 Task: In the  document wisdom Apply all border to the tabe with  'with box; Style line and width 1/4 pt 'Select Header and apply  'Italics' Select the text and align it to the  Left
Action: Mouse moved to (459, 144)
Screenshot: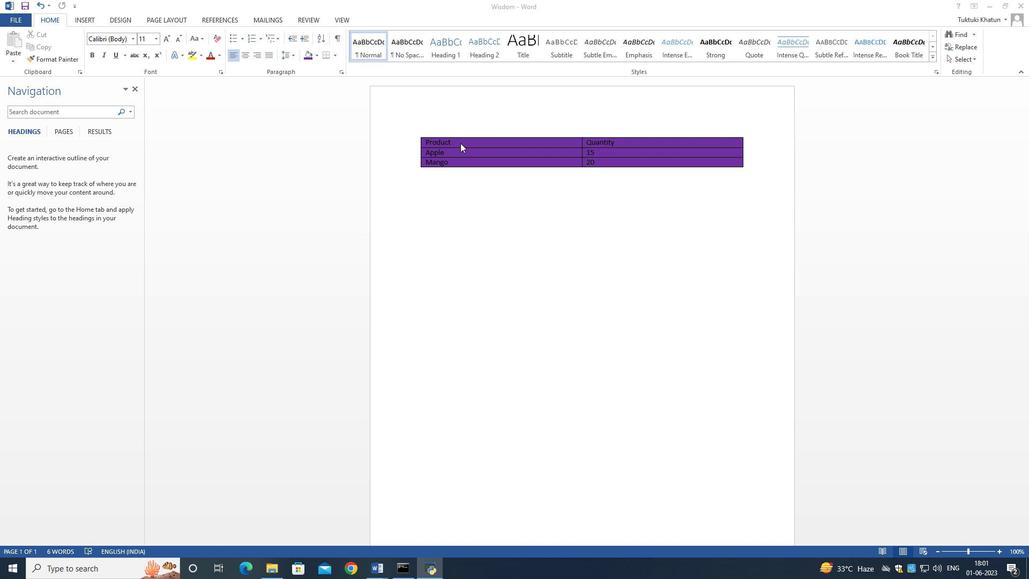
Action: Mouse pressed left at (459, 144)
Screenshot: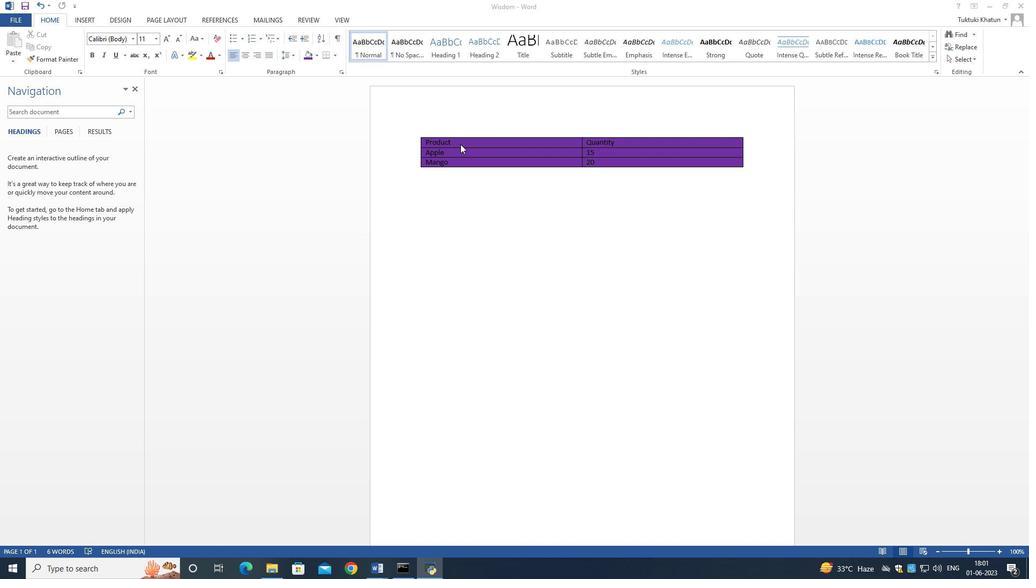 
Action: Mouse moved to (415, 135)
Screenshot: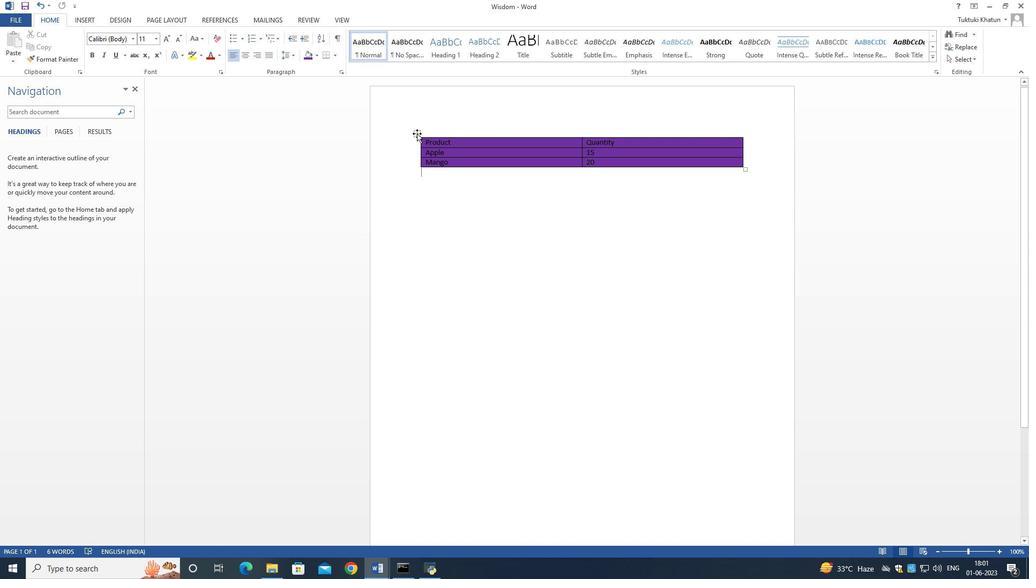 
Action: Mouse pressed left at (415, 135)
Screenshot: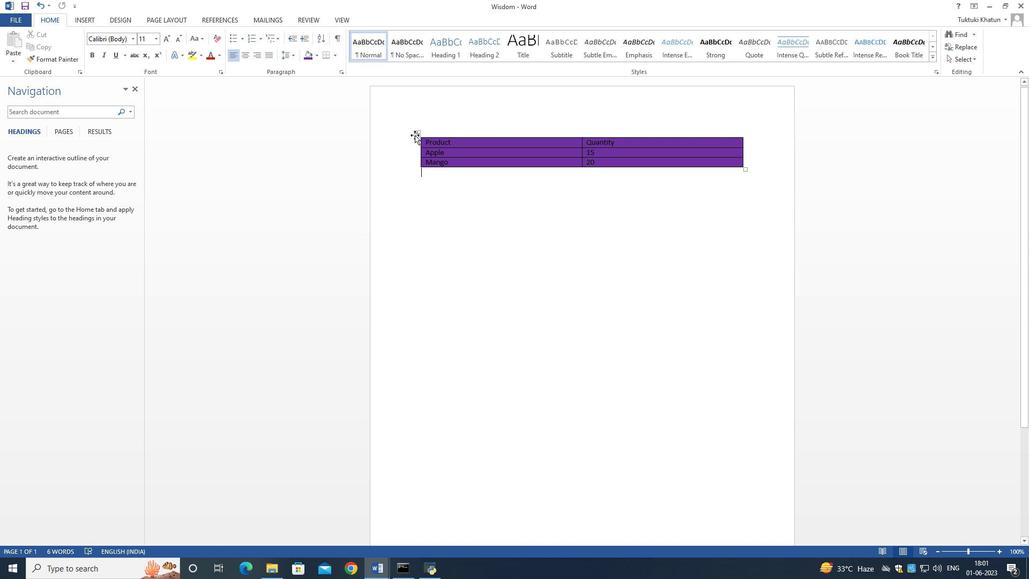 
Action: Mouse moved to (418, 134)
Screenshot: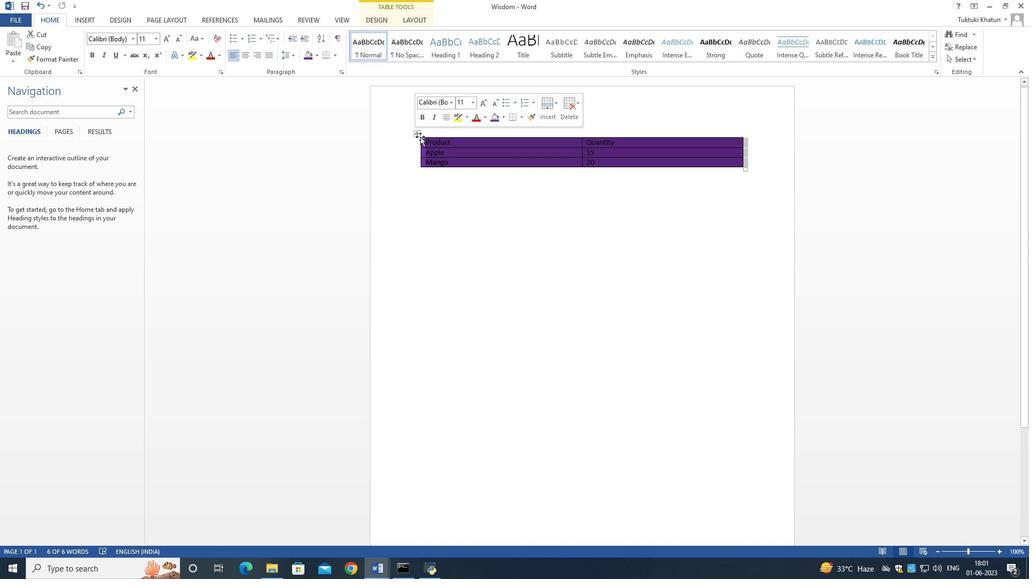 
Action: Mouse pressed left at (418, 134)
Screenshot: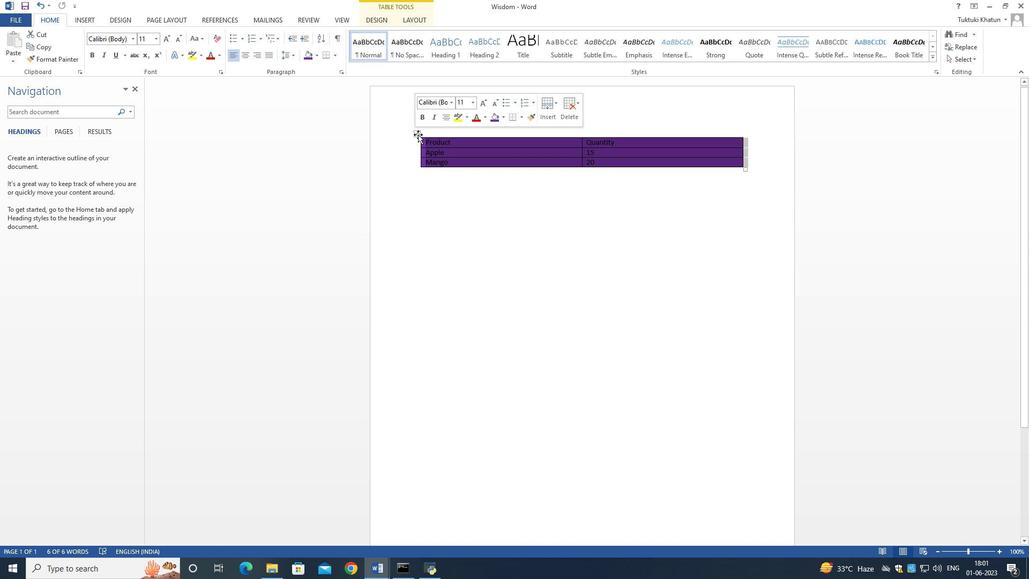 
Action: Mouse moved to (375, 19)
Screenshot: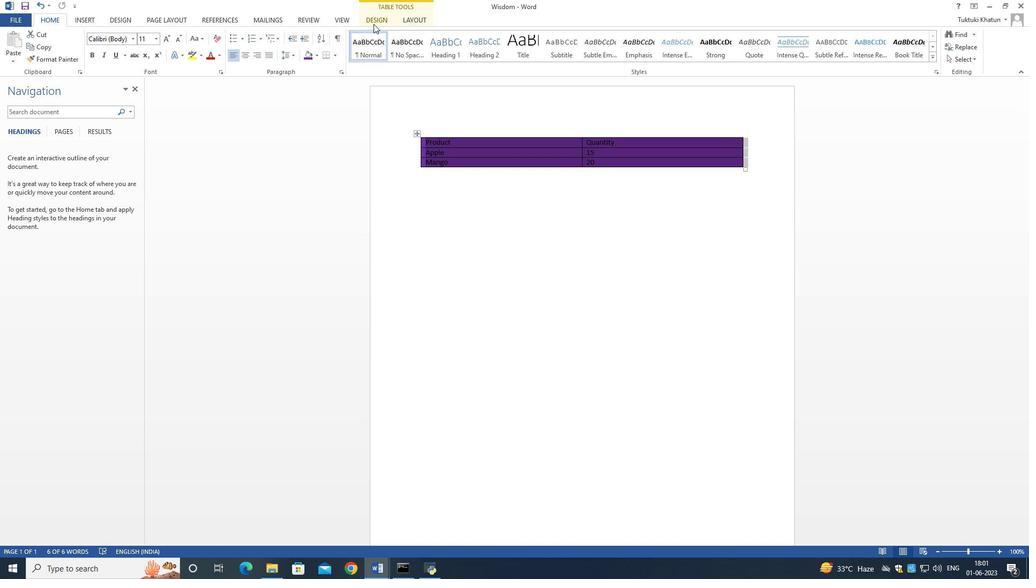 
Action: Mouse pressed left at (375, 19)
Screenshot: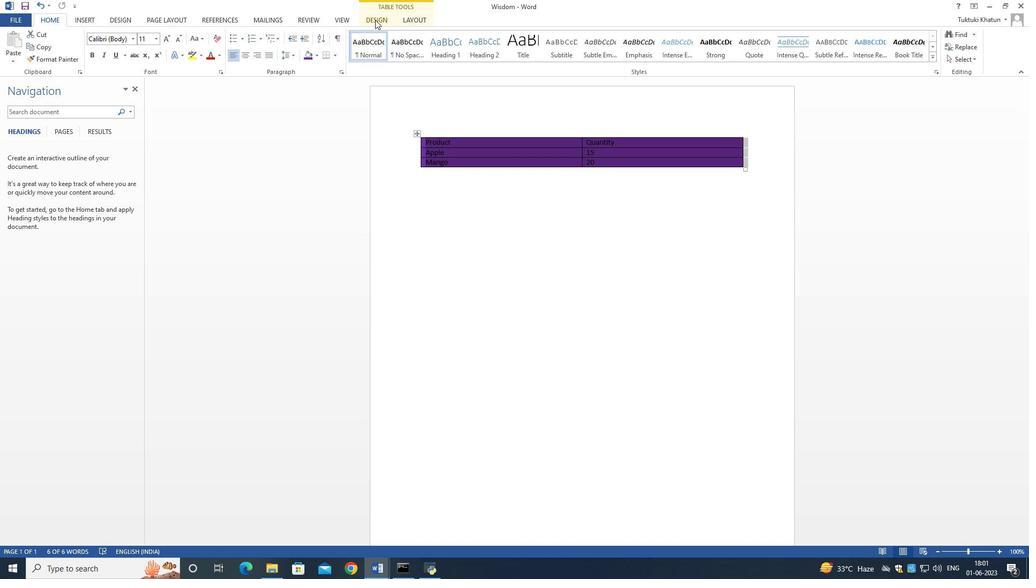 
Action: Mouse moved to (794, 55)
Screenshot: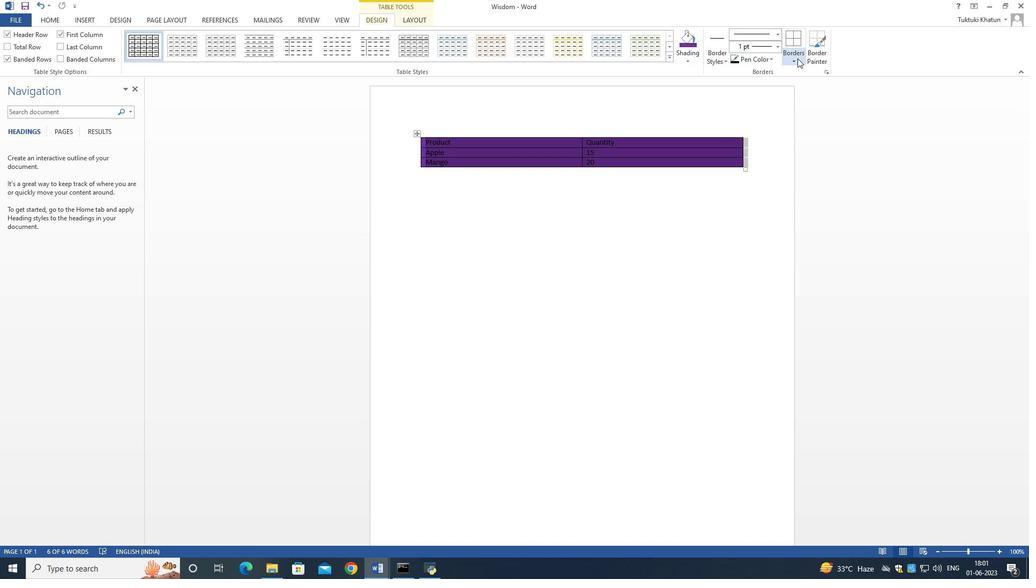 
Action: Mouse pressed left at (794, 55)
Screenshot: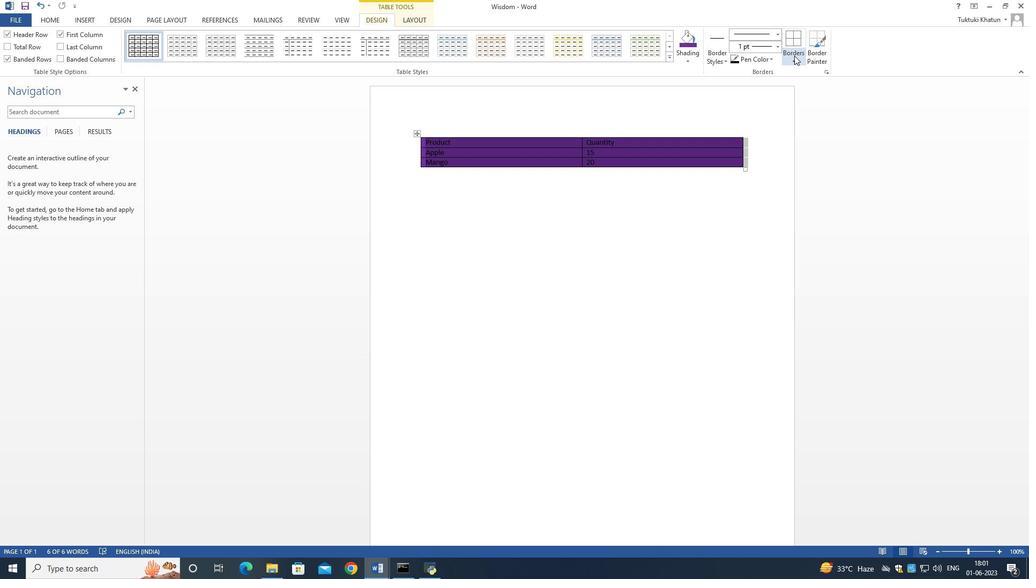
Action: Mouse moved to (825, 263)
Screenshot: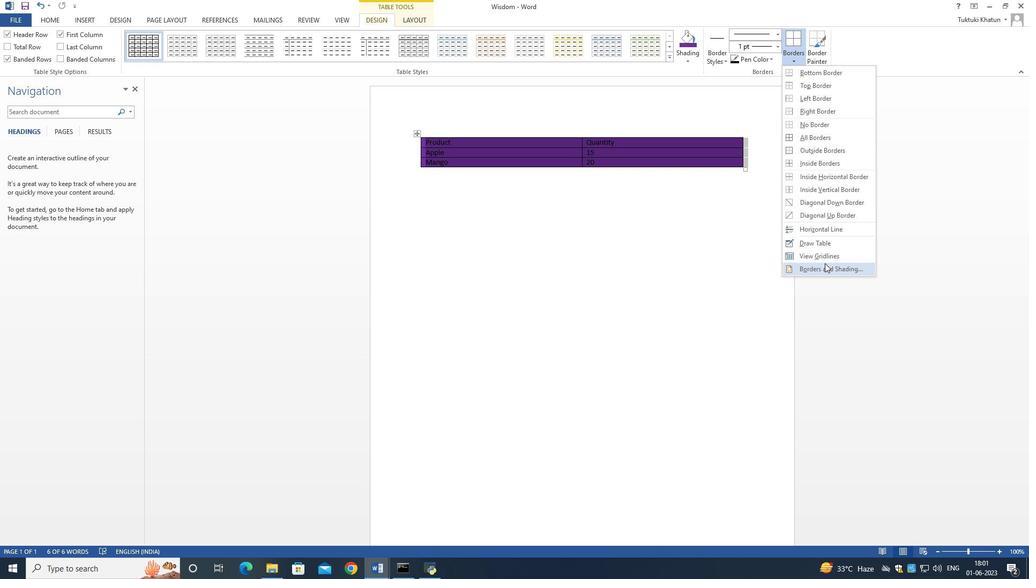 
Action: Mouse pressed left at (825, 263)
Screenshot: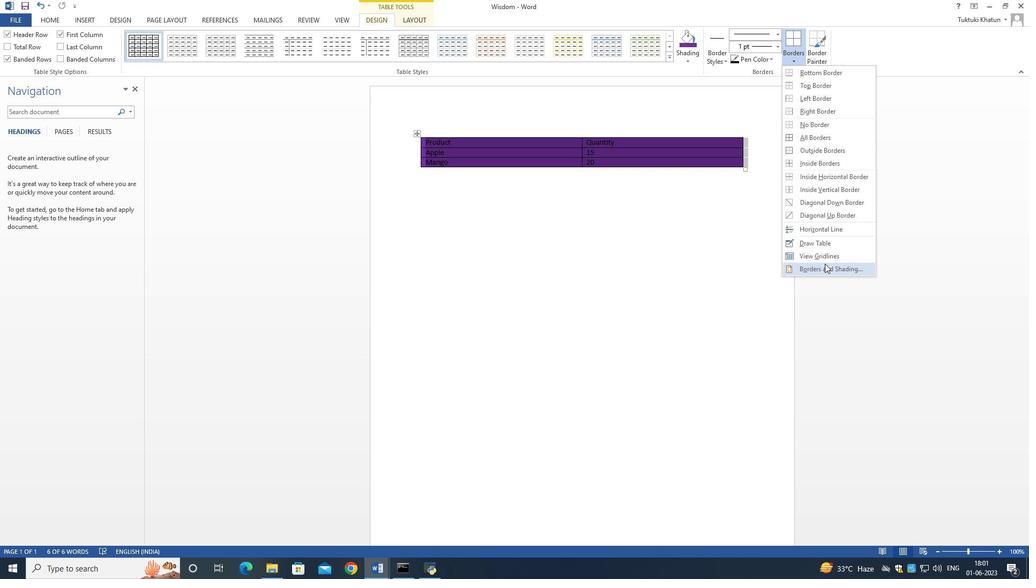 
Action: Mouse moved to (388, 235)
Screenshot: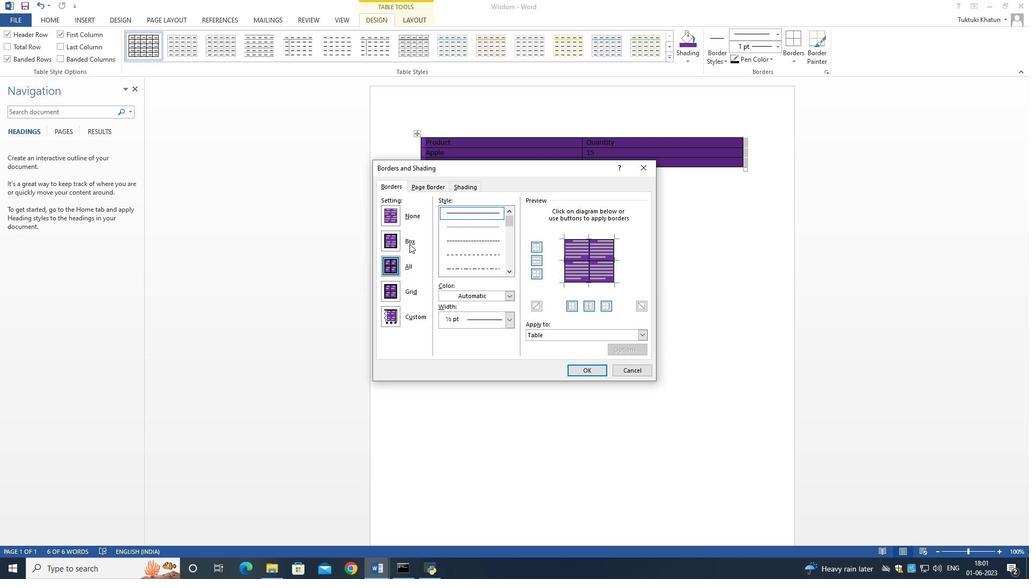 
Action: Mouse pressed left at (388, 235)
Screenshot: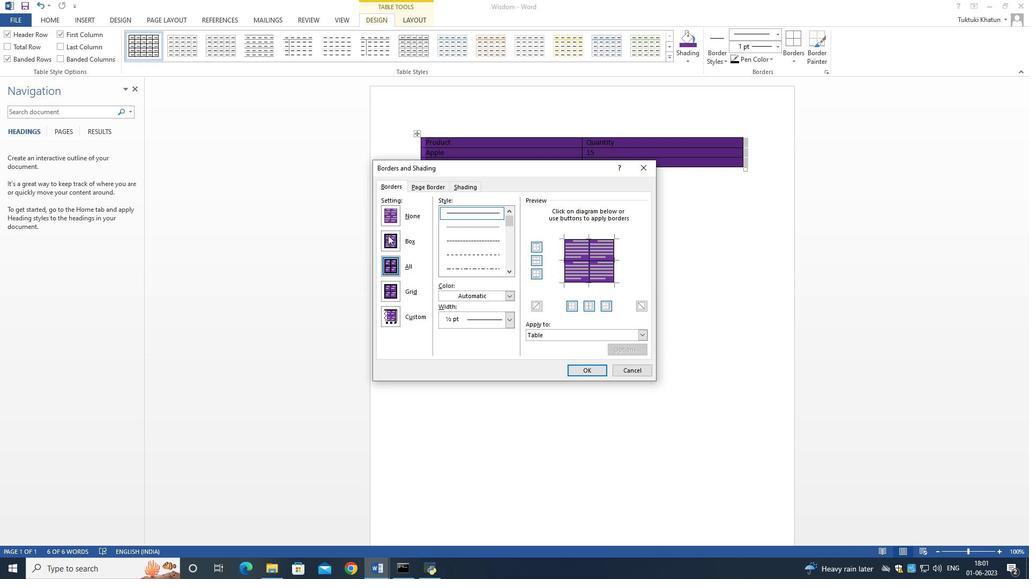 
Action: Mouse moved to (510, 323)
Screenshot: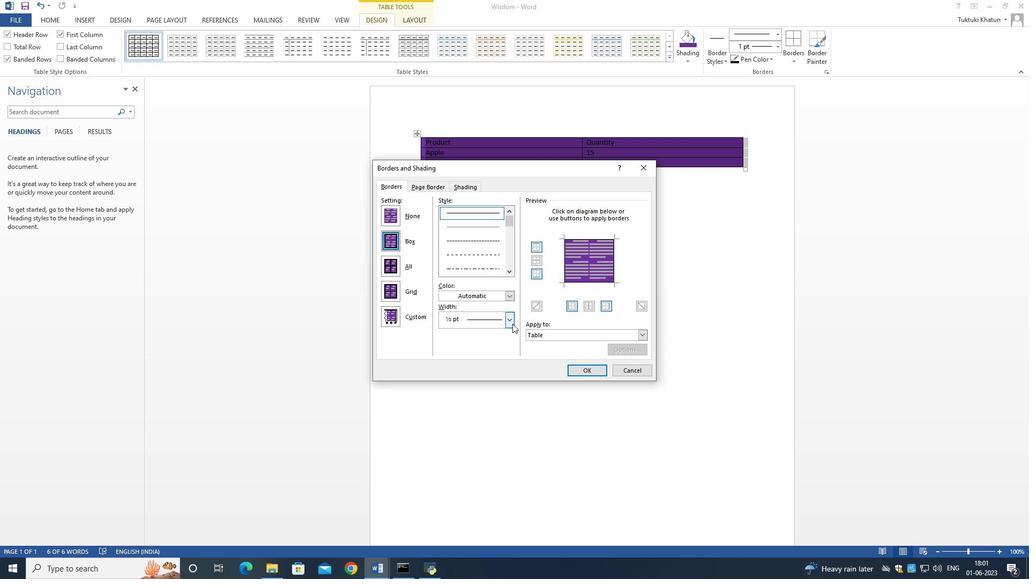 
Action: Mouse pressed left at (510, 323)
Screenshot: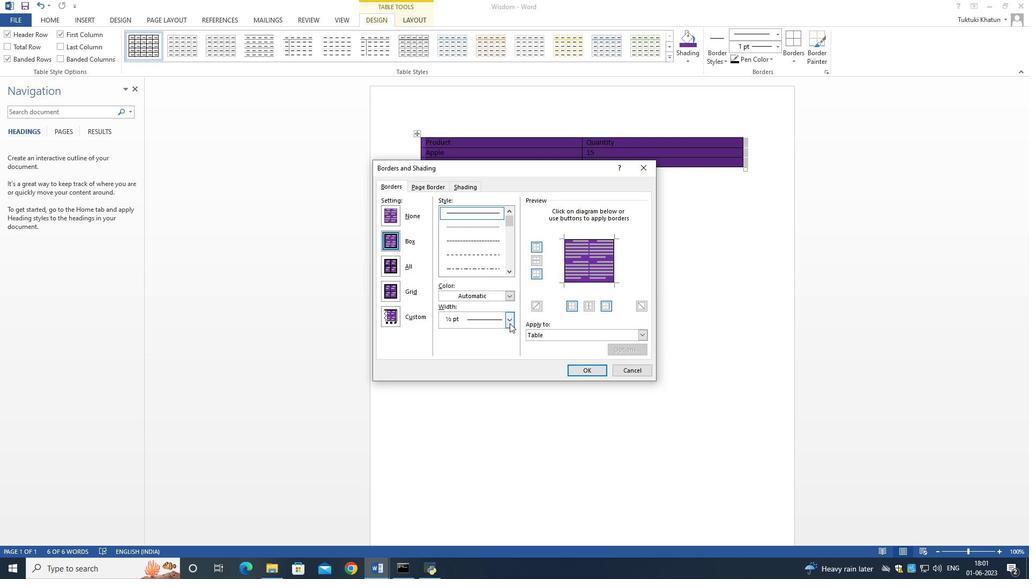 
Action: Mouse moved to (483, 338)
Screenshot: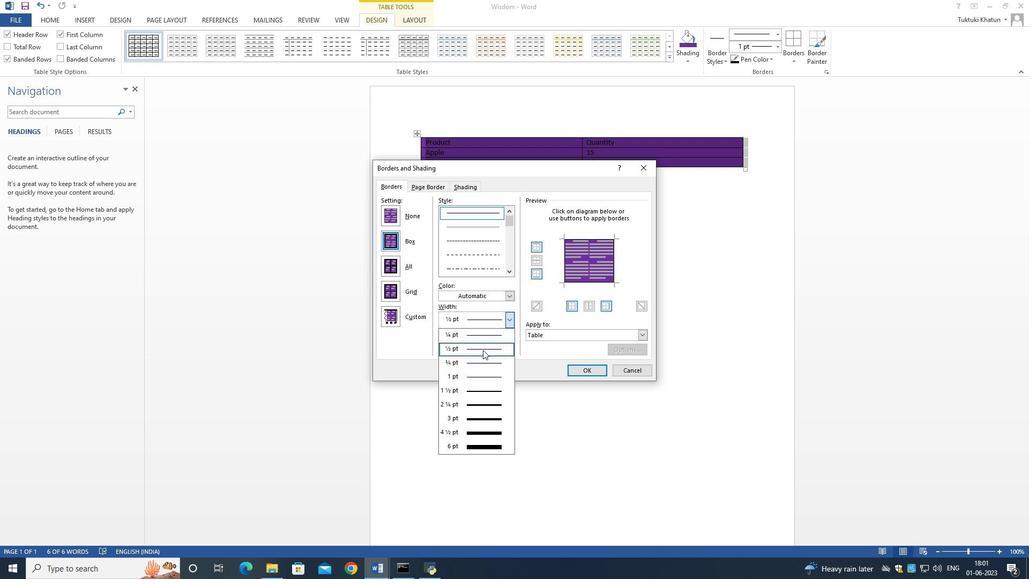 
Action: Mouse pressed left at (483, 338)
Screenshot: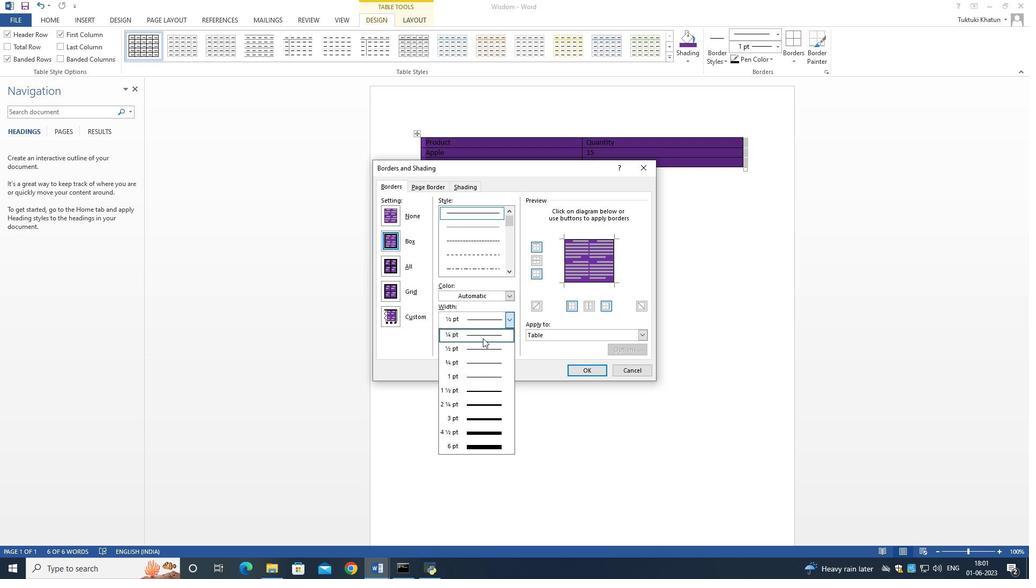 
Action: Mouse moved to (585, 370)
Screenshot: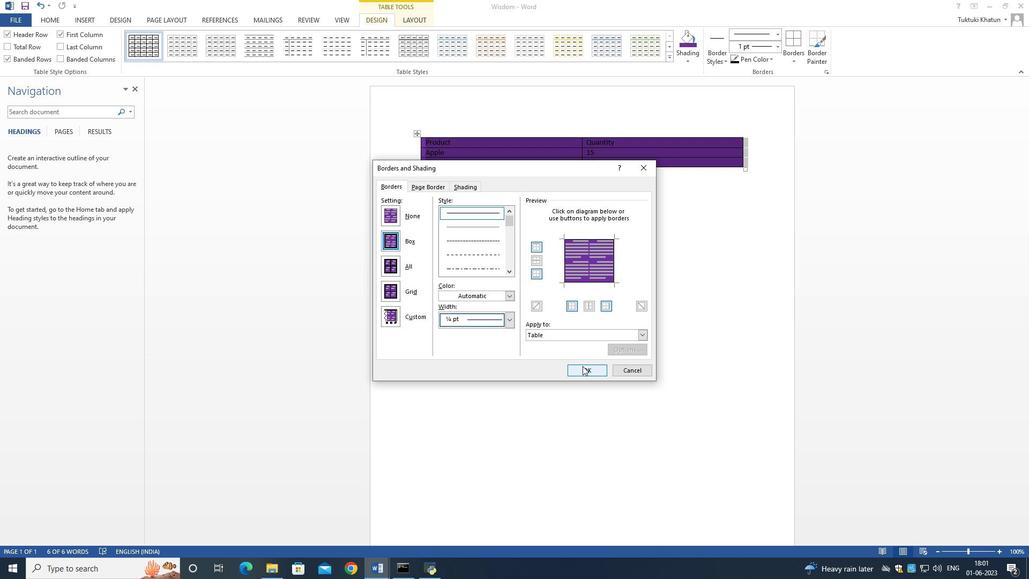 
Action: Mouse pressed left at (585, 370)
Screenshot: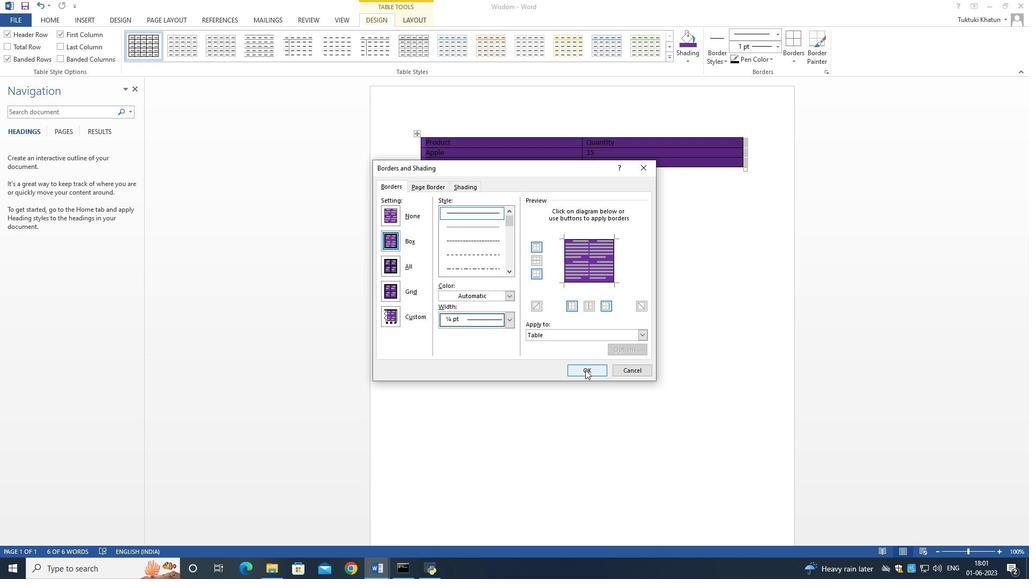 
Action: Mouse moved to (619, 142)
Screenshot: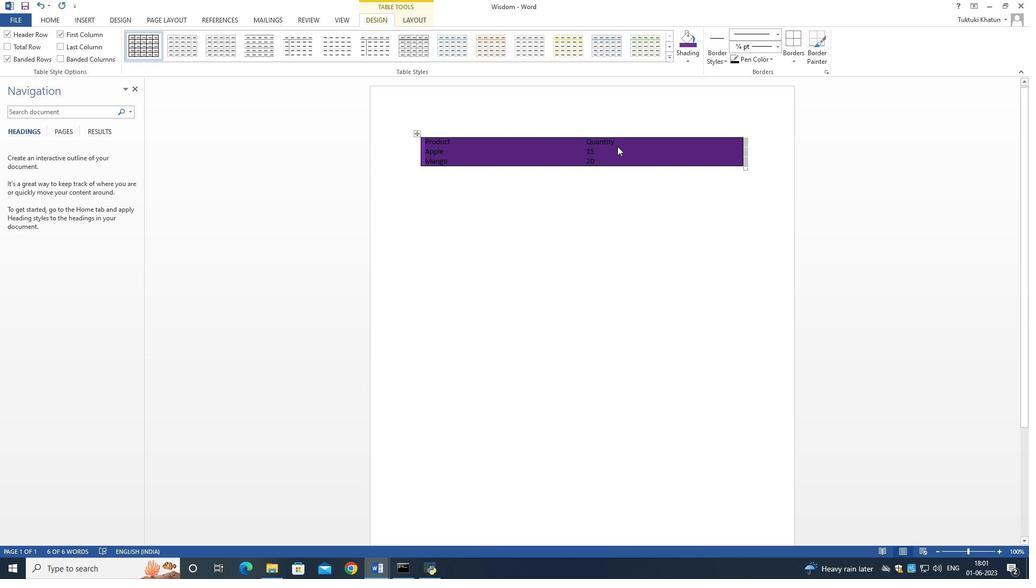 
Action: Mouse pressed left at (619, 142)
Screenshot: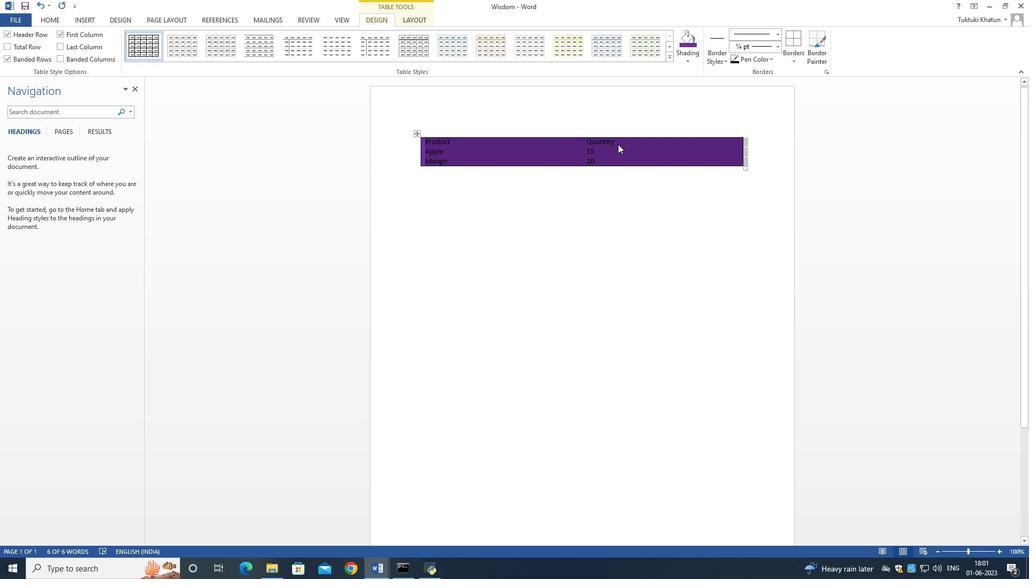
Action: Mouse moved to (622, 141)
Screenshot: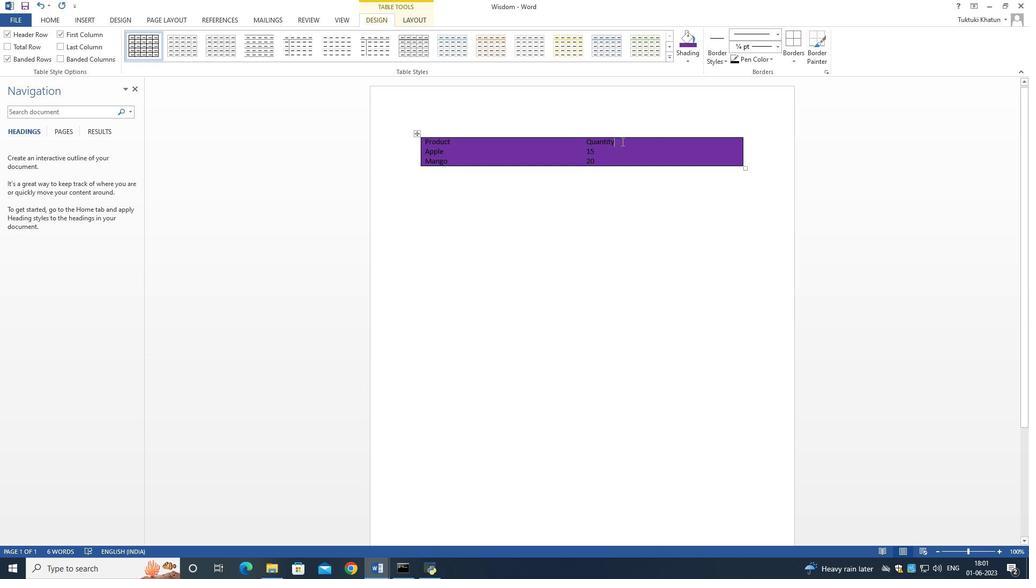 
Action: Mouse pressed left at (622, 141)
Screenshot: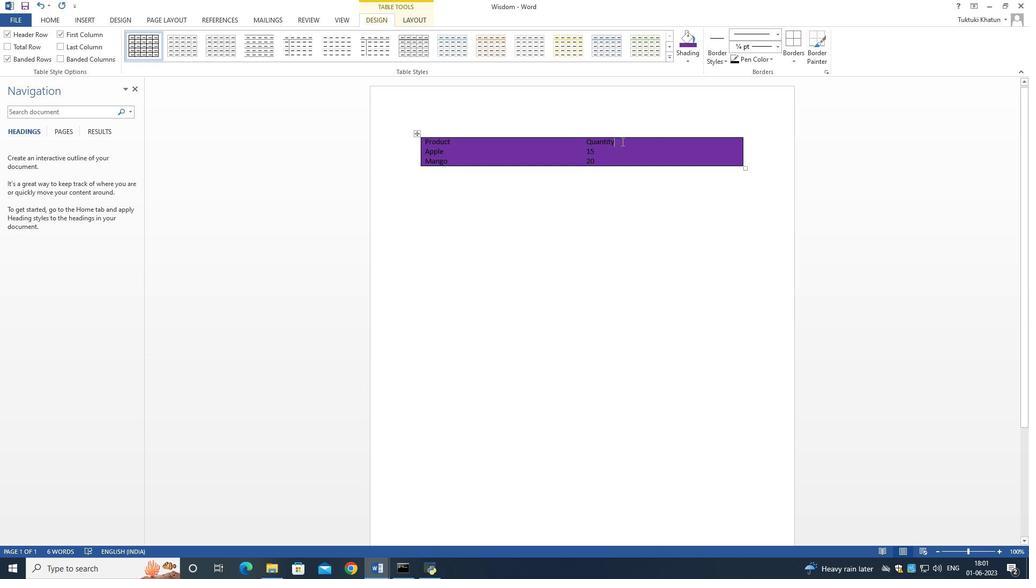 
Action: Mouse moved to (52, 19)
Screenshot: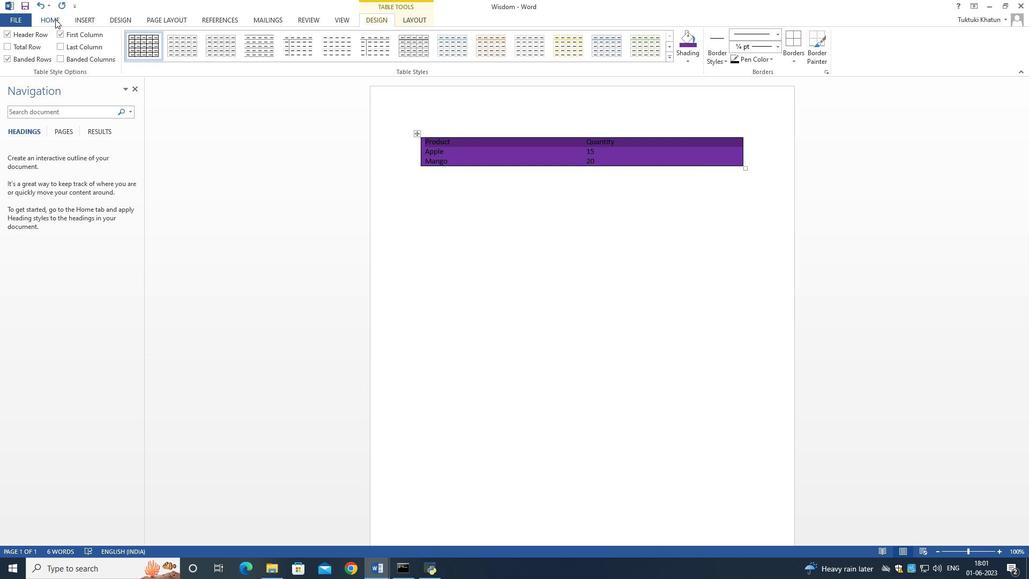 
Action: Mouse pressed left at (52, 19)
Screenshot: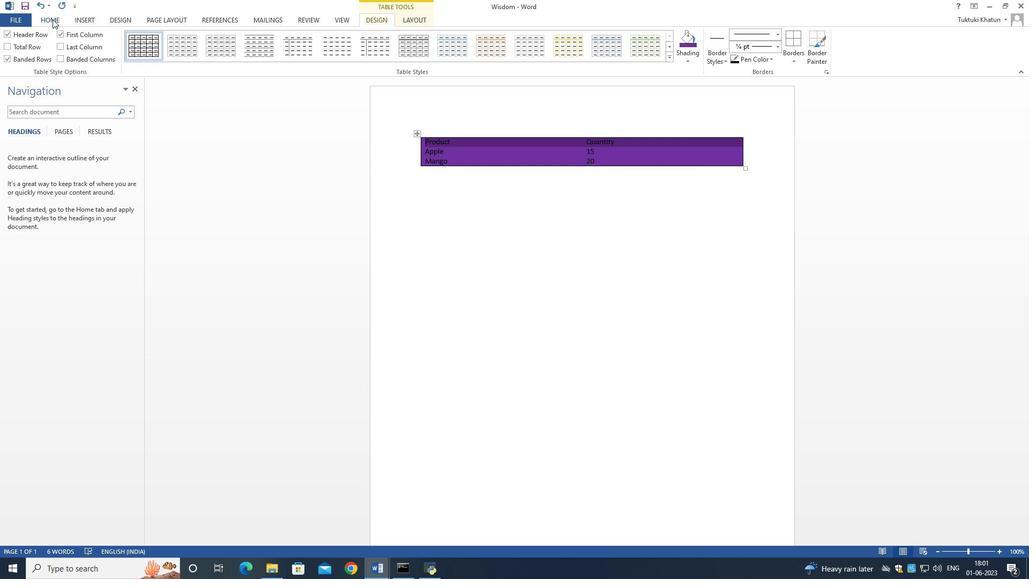 
Action: Mouse moved to (103, 55)
Screenshot: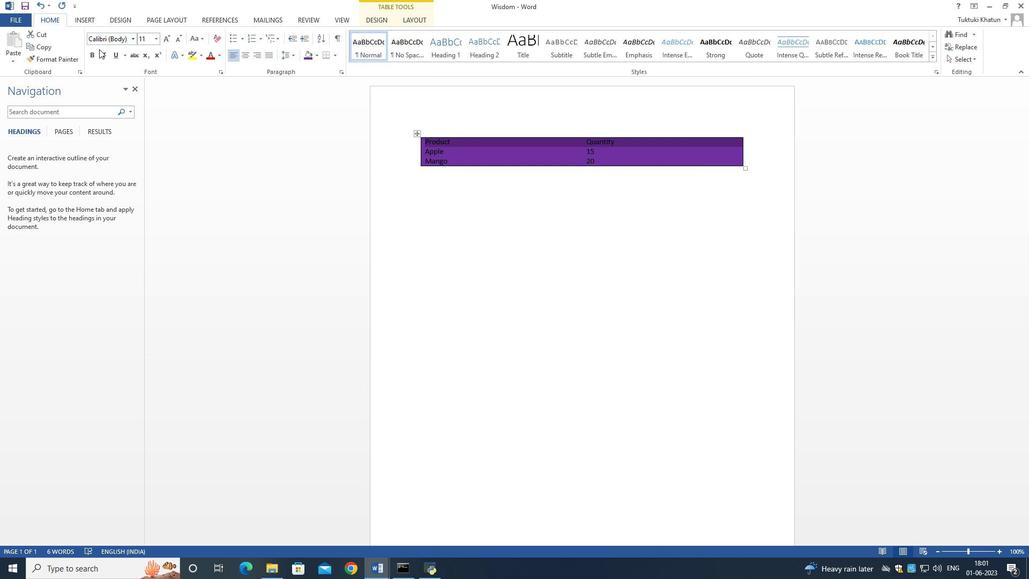 
Action: Mouse pressed left at (103, 55)
Screenshot: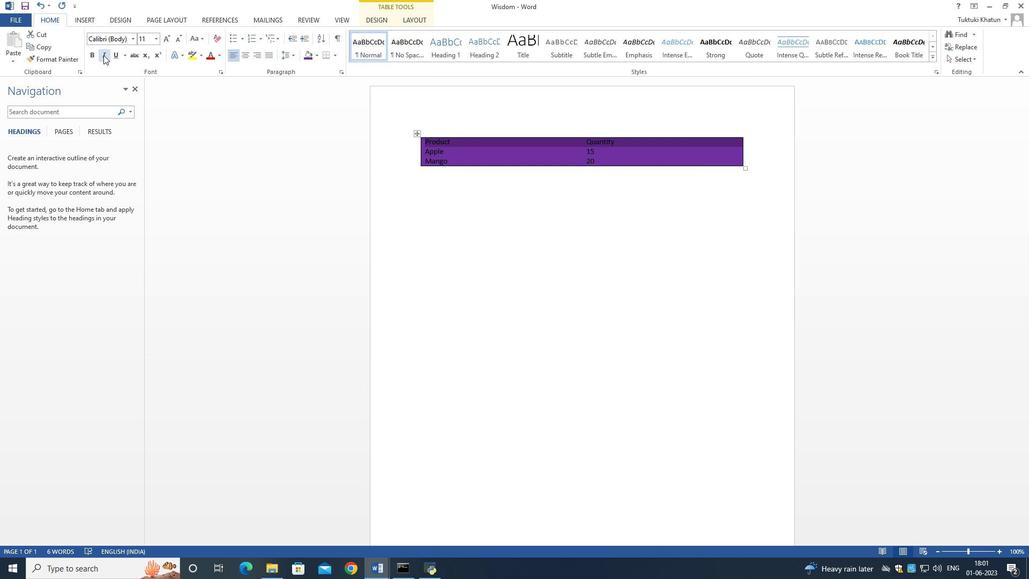 
Action: Mouse moved to (441, 222)
Screenshot: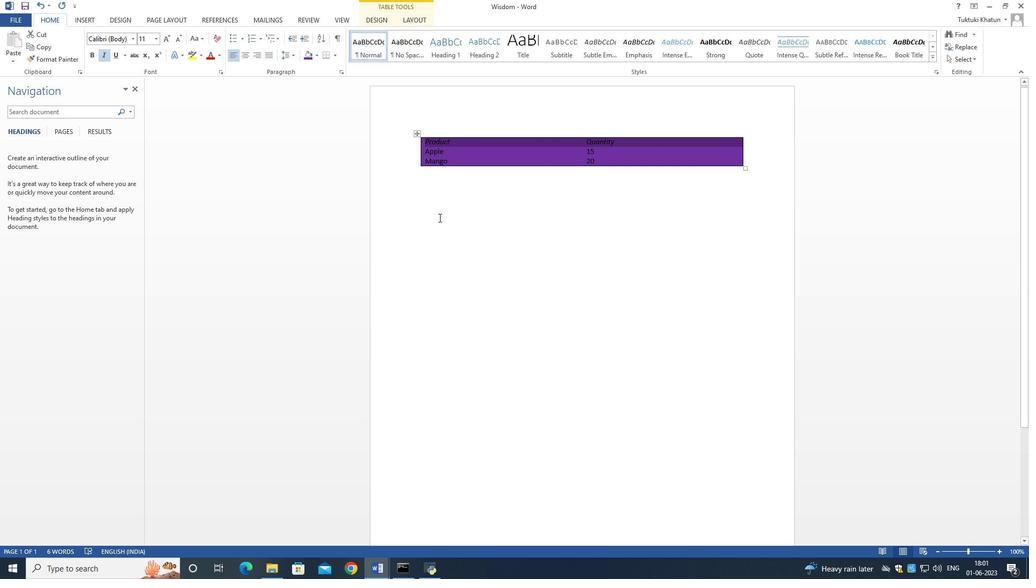 
Action: Mouse pressed left at (441, 222)
Screenshot: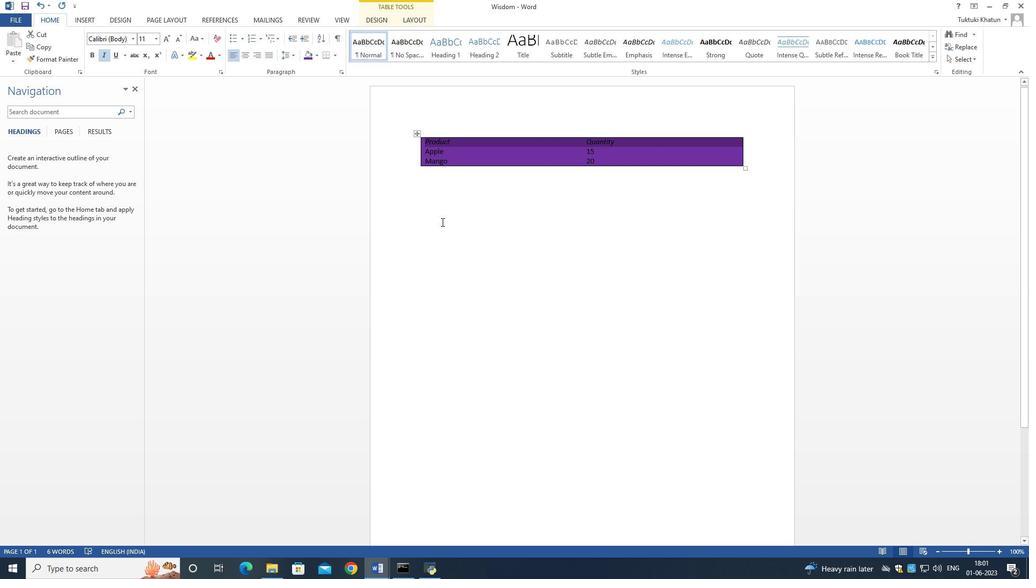 
Action: Mouse moved to (607, 158)
Screenshot: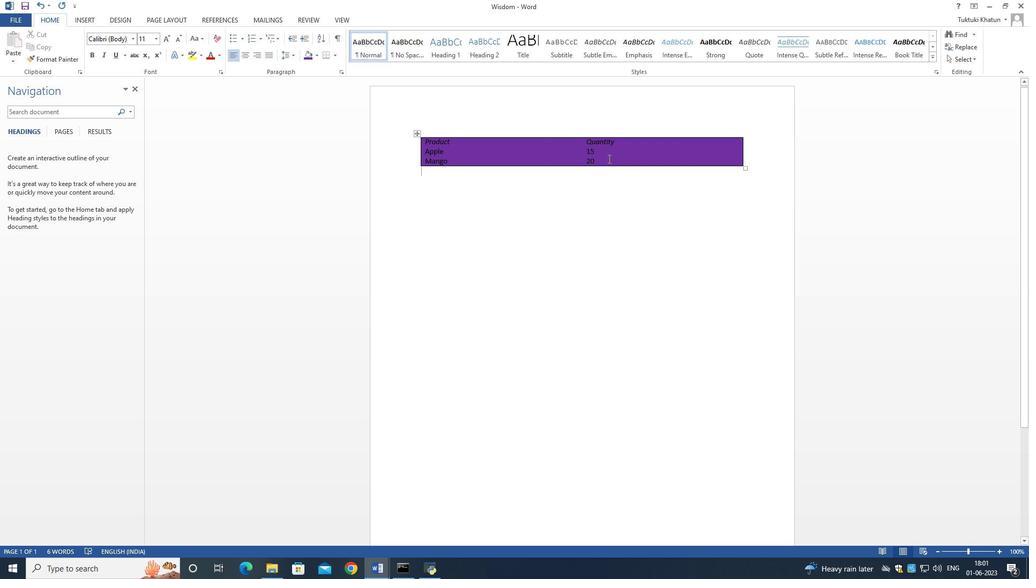 
Action: Mouse pressed left at (607, 158)
Screenshot: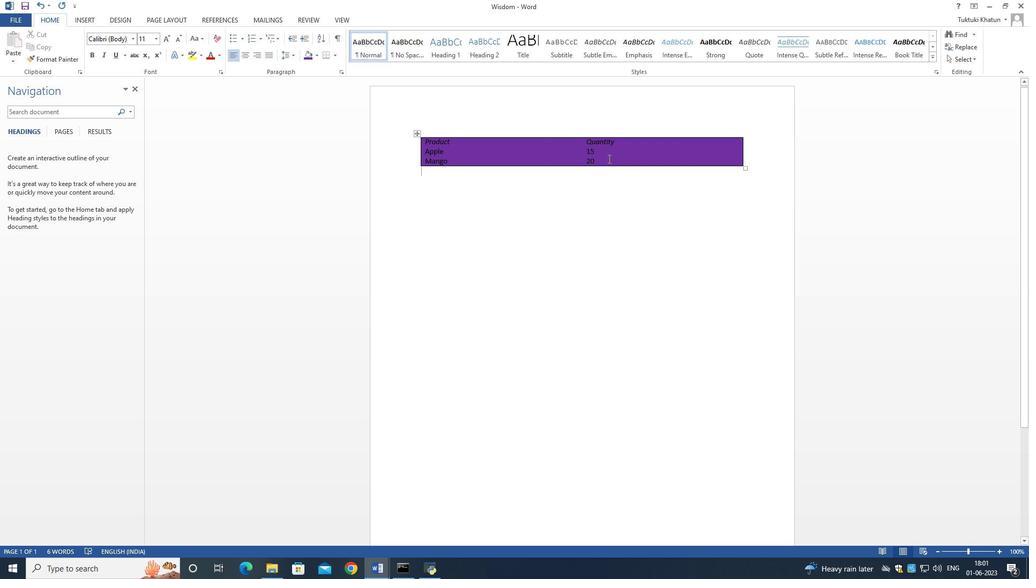 
Action: Mouse moved to (230, 55)
Screenshot: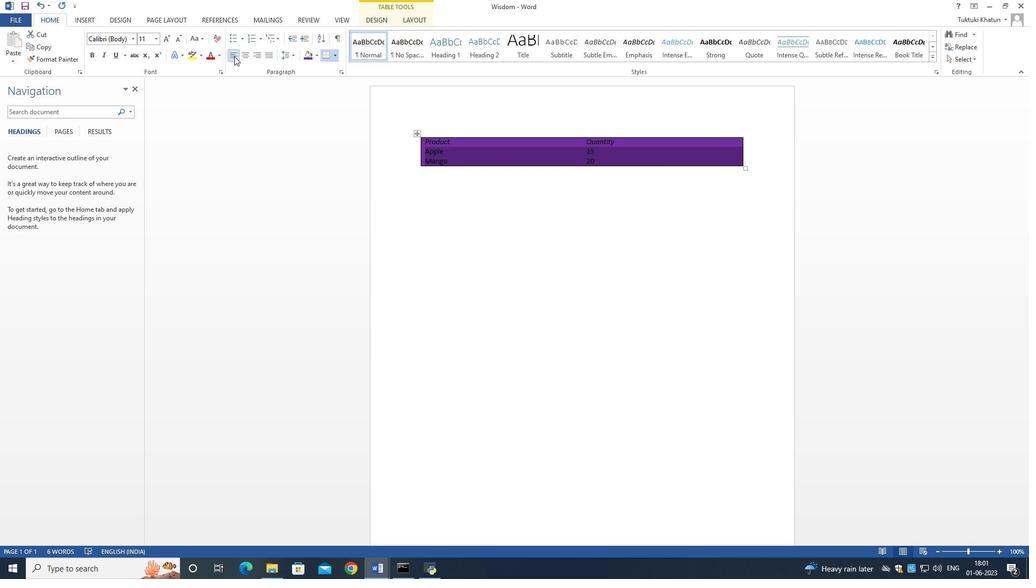 
Action: Mouse pressed left at (230, 55)
Screenshot: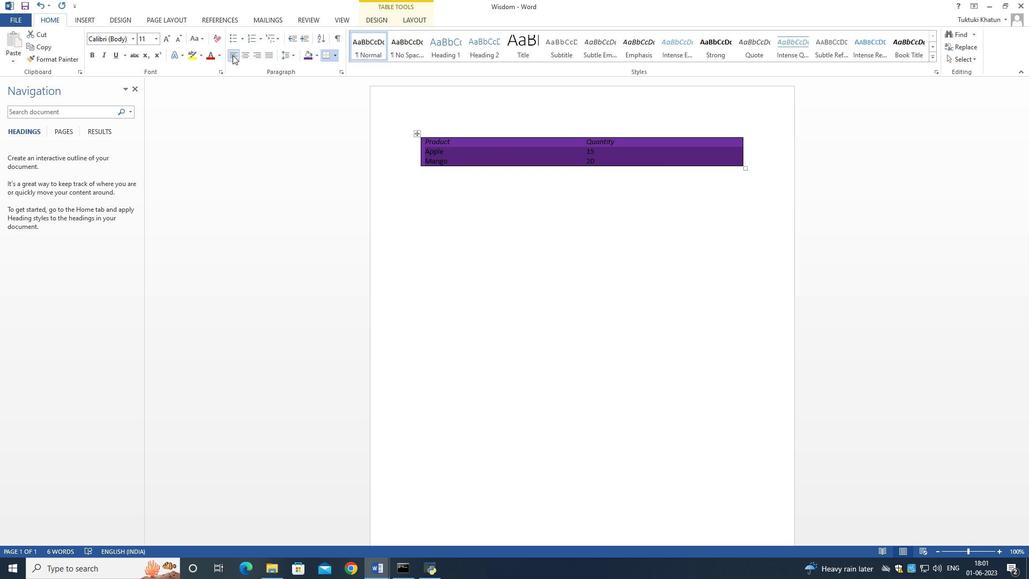 
Action: Mouse moved to (455, 288)
Screenshot: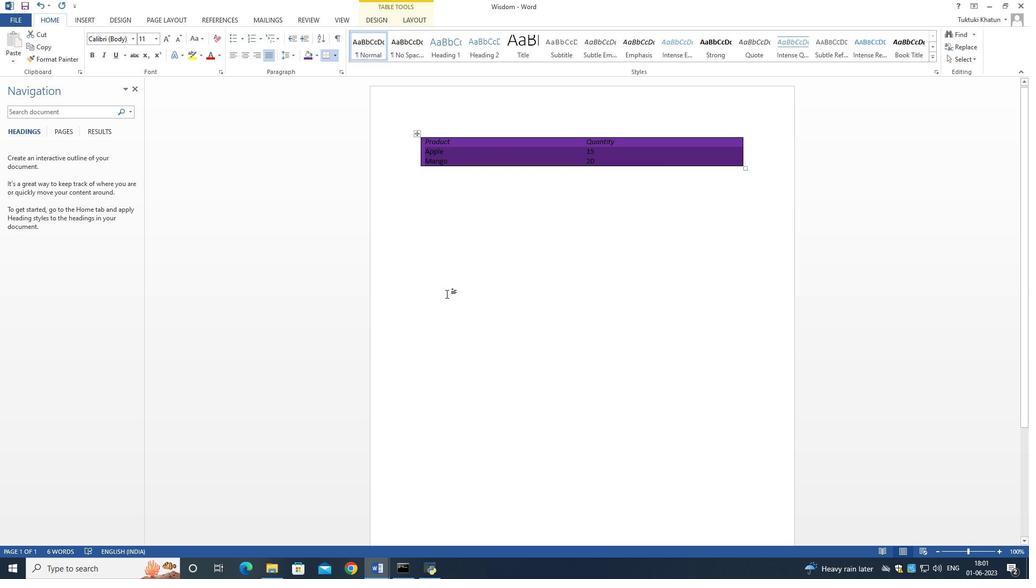 
Action: Mouse pressed left at (455, 288)
Screenshot: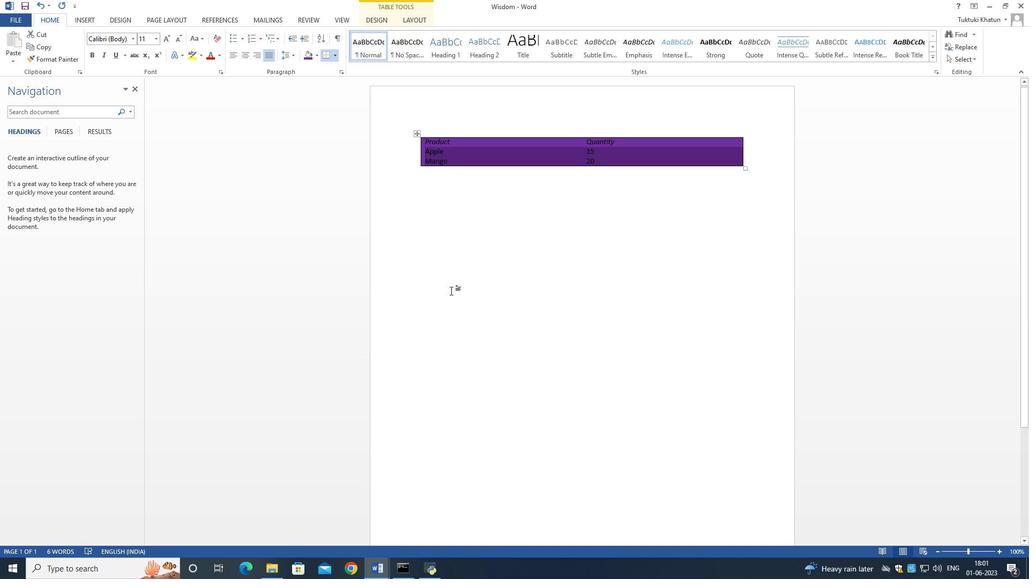 
Action: Mouse moved to (457, 269)
Screenshot: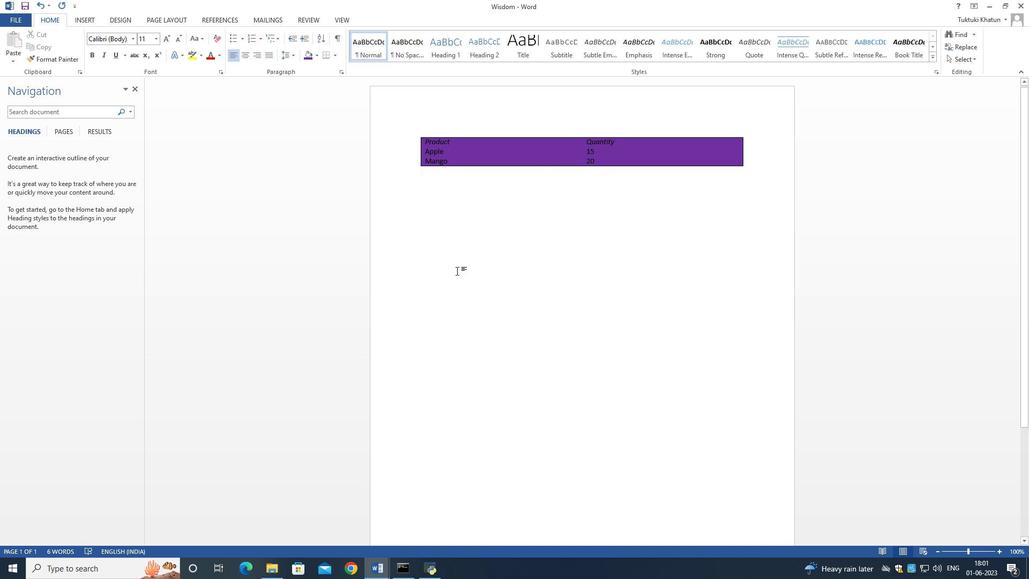 
